 Task: Add Ozery Bakery Snack Buns, Fruit & Grain, Muesli to the cart.
Action: Mouse moved to (800, 301)
Screenshot: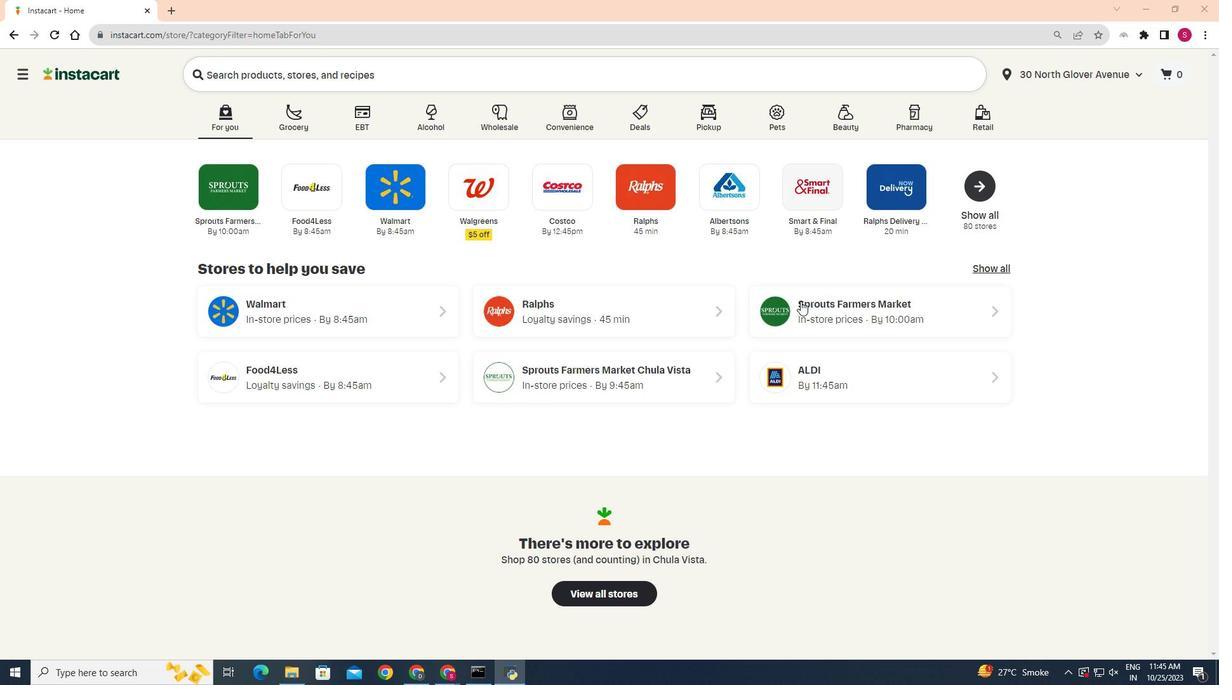 
Action: Mouse pressed left at (800, 301)
Screenshot: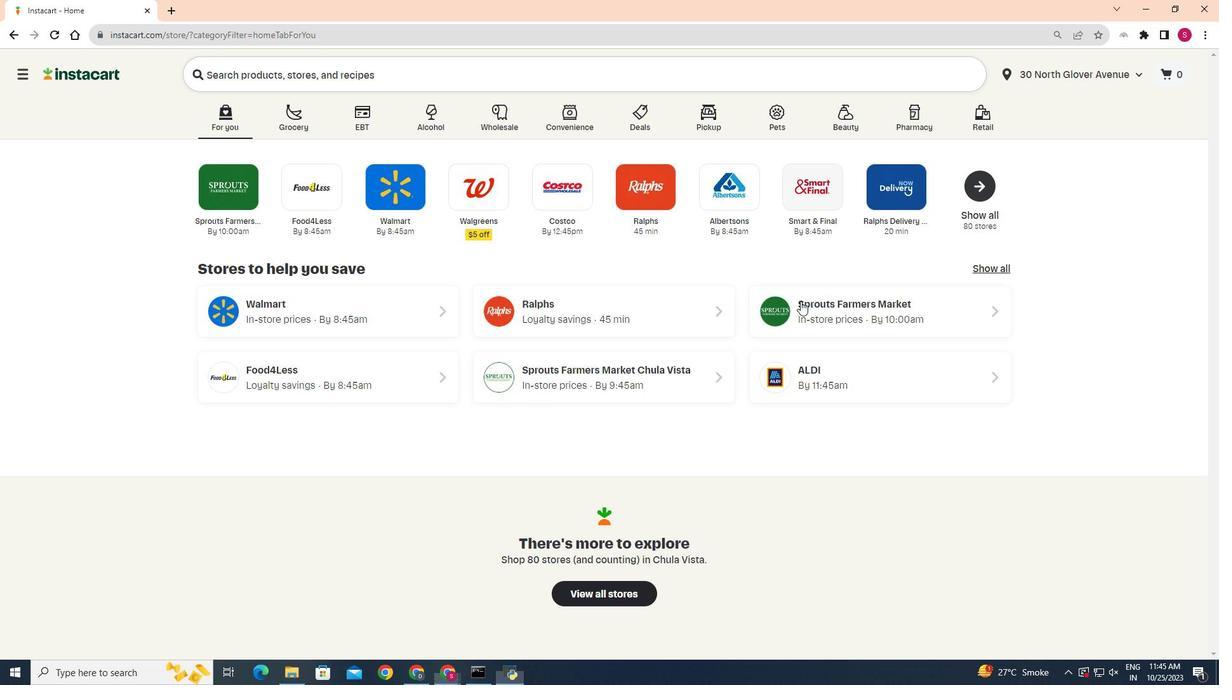 
Action: Mouse moved to (53, 549)
Screenshot: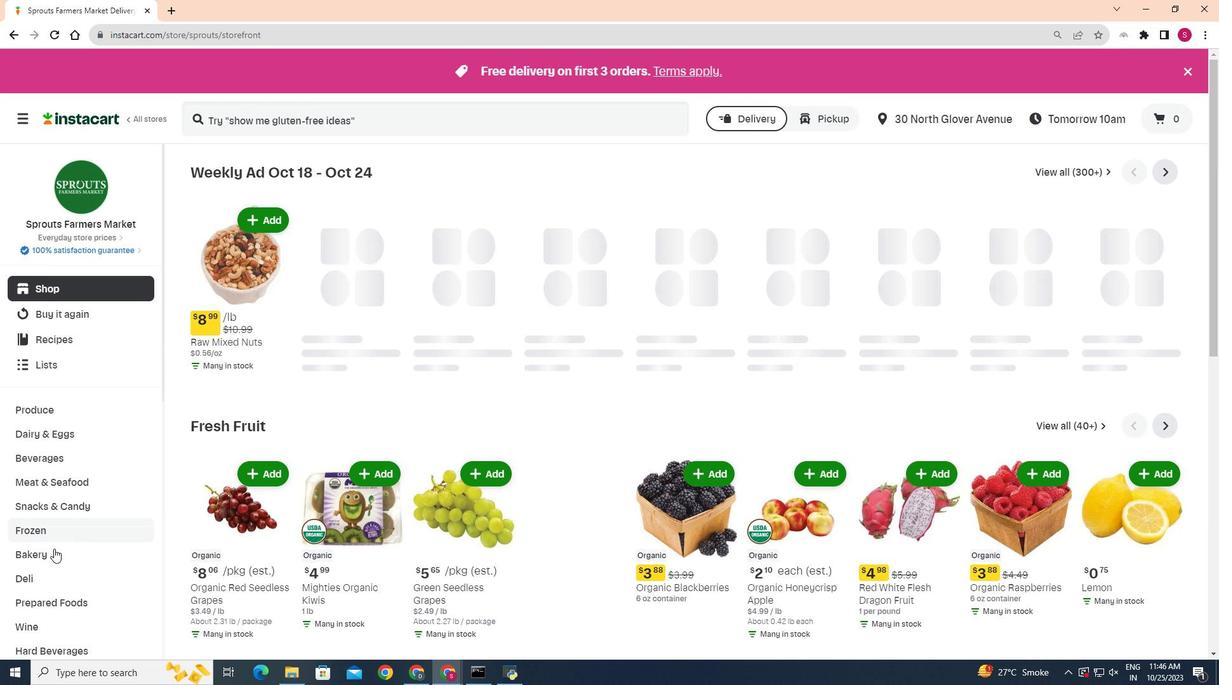 
Action: Mouse pressed left at (53, 549)
Screenshot: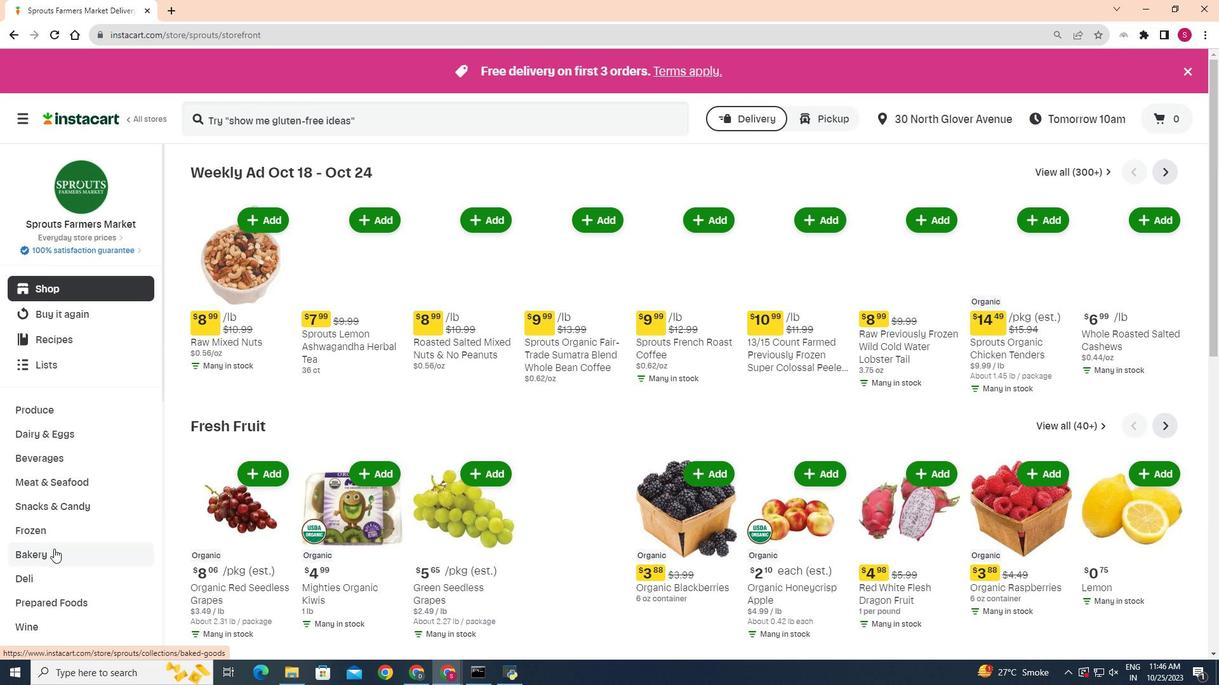 
Action: Mouse moved to (332, 203)
Screenshot: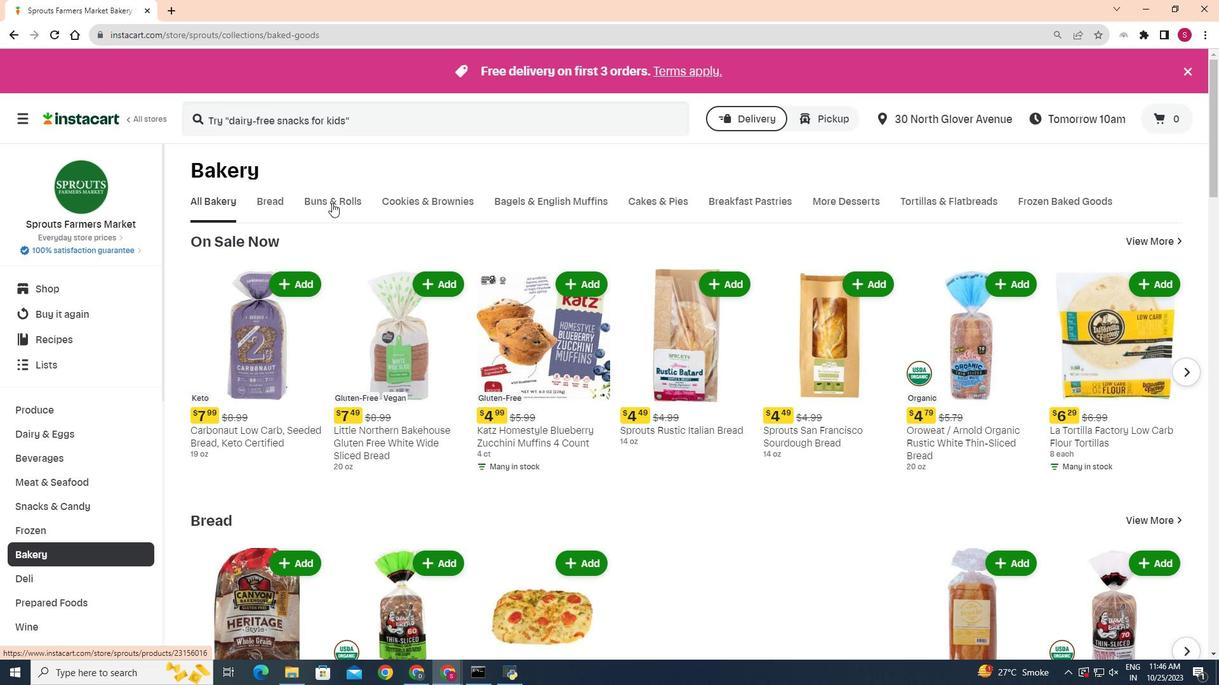 
Action: Mouse pressed left at (332, 203)
Screenshot: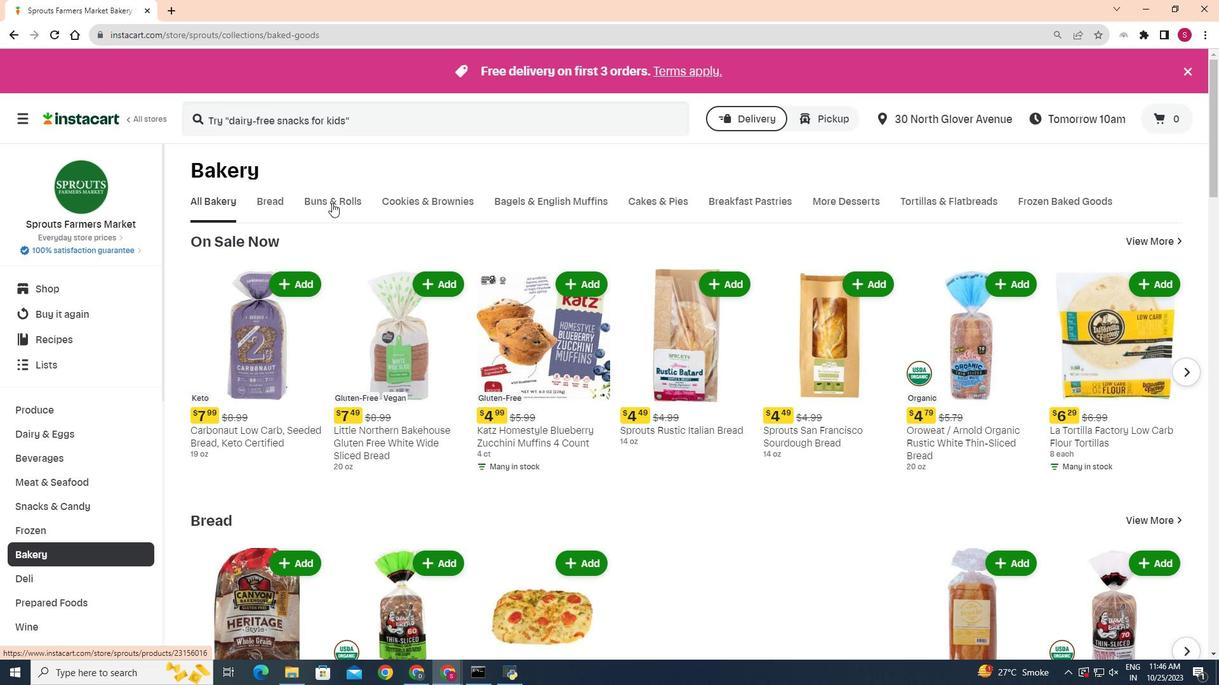 
Action: Mouse moved to (527, 250)
Screenshot: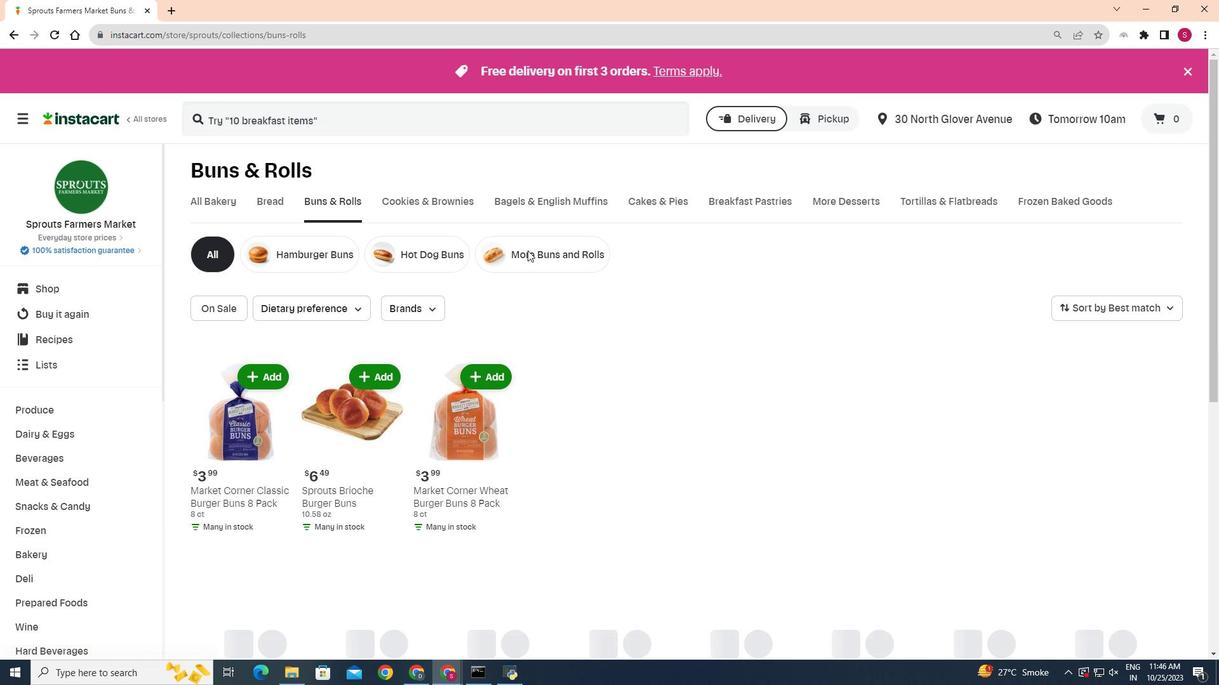 
Action: Mouse pressed left at (527, 250)
Screenshot: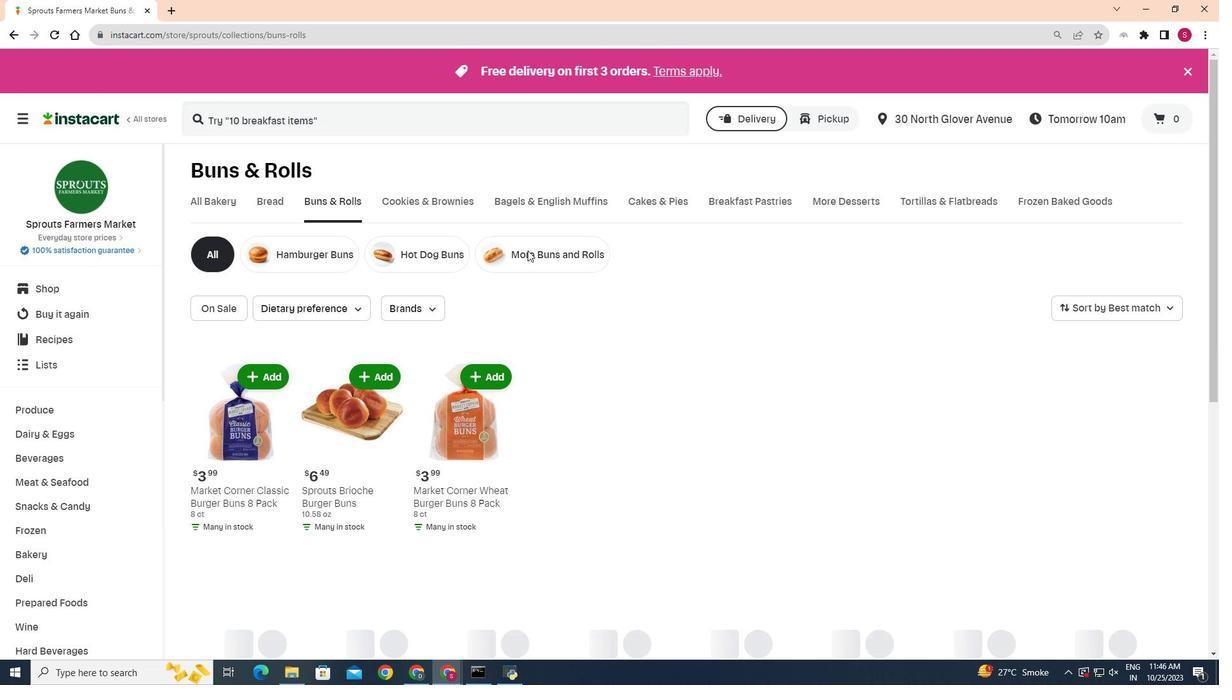 
Action: Mouse moved to (702, 278)
Screenshot: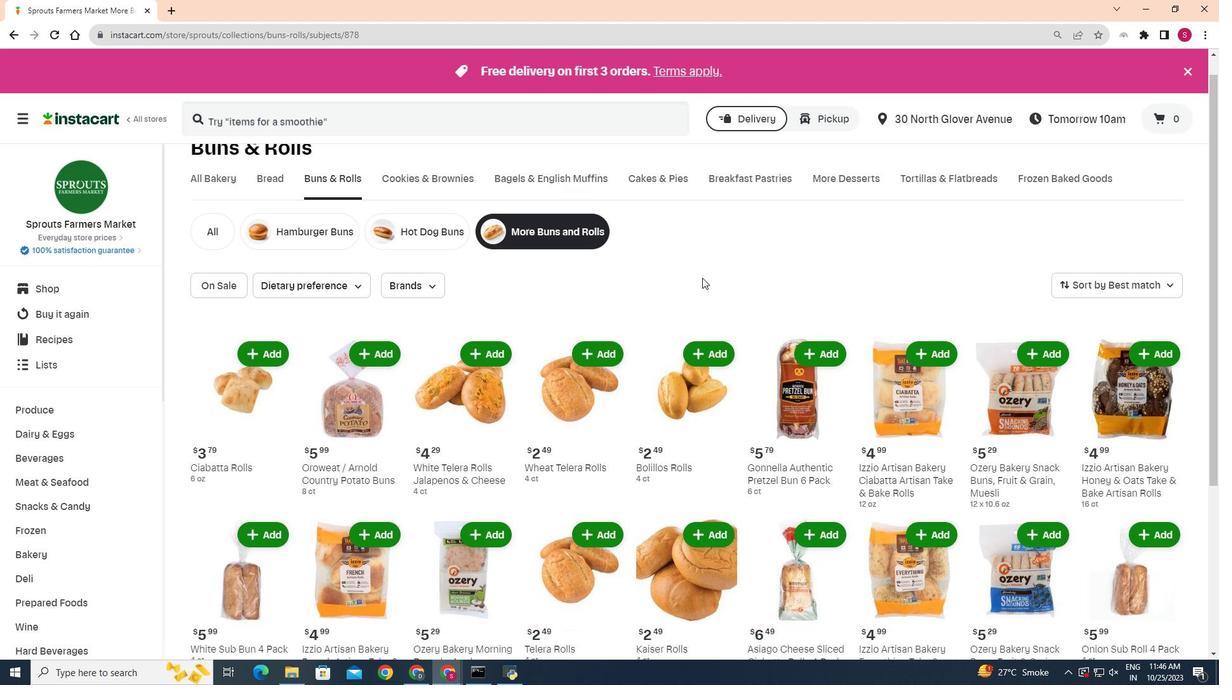 
Action: Mouse scrolled (702, 277) with delta (0, 0)
Screenshot: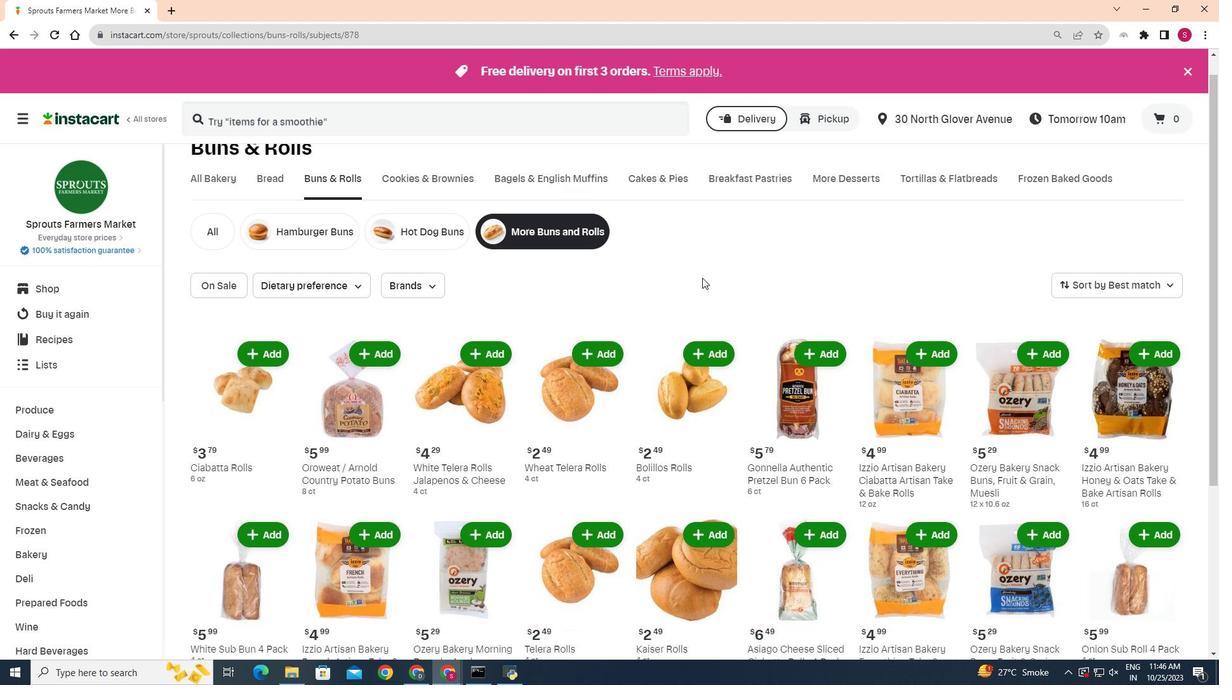 
Action: Mouse scrolled (702, 277) with delta (0, 0)
Screenshot: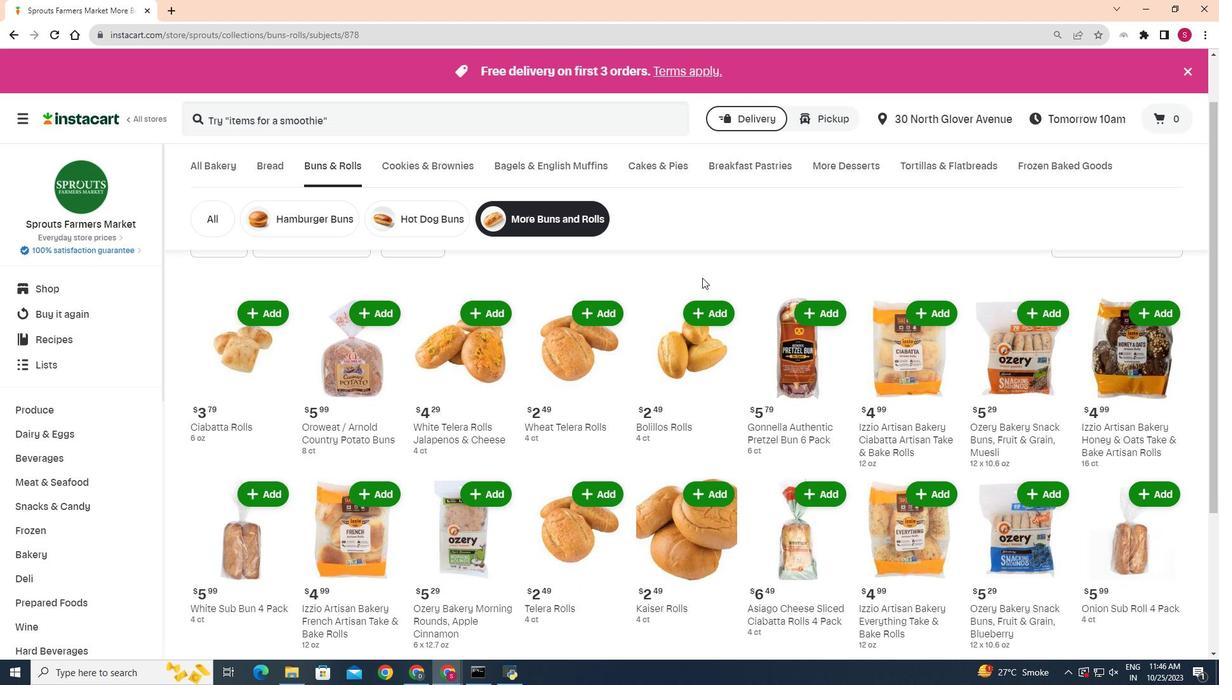 
Action: Mouse scrolled (702, 278) with delta (0, 0)
Screenshot: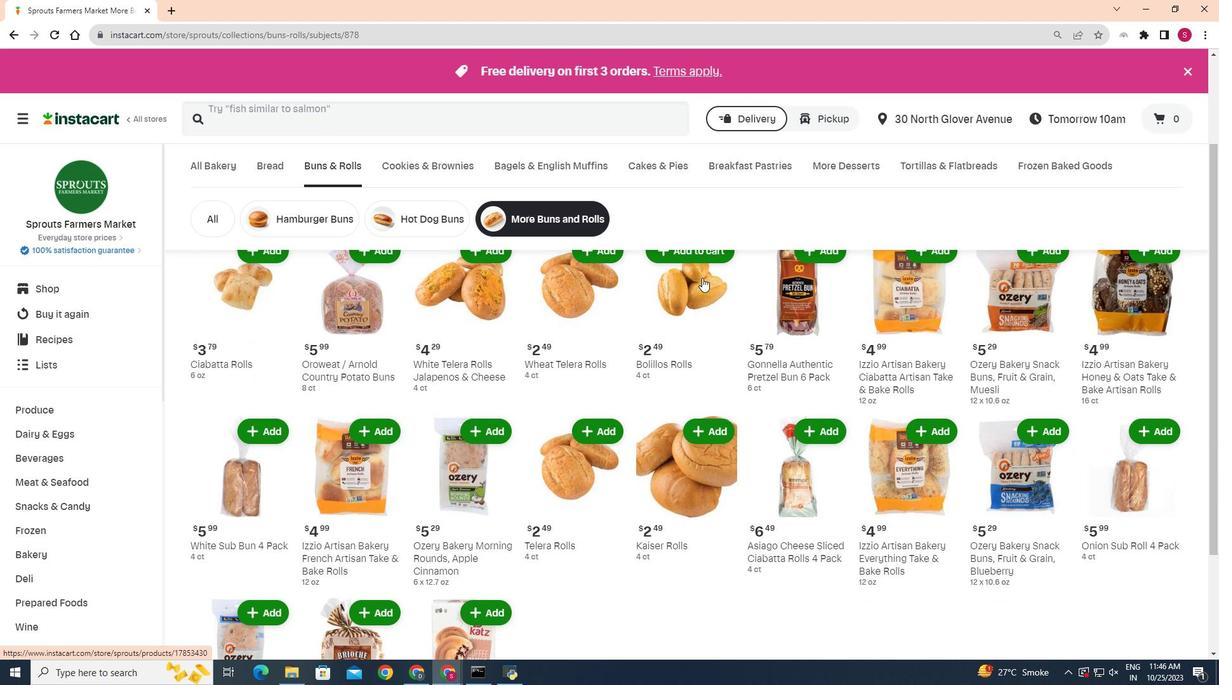 
Action: Mouse moved to (1042, 308)
Screenshot: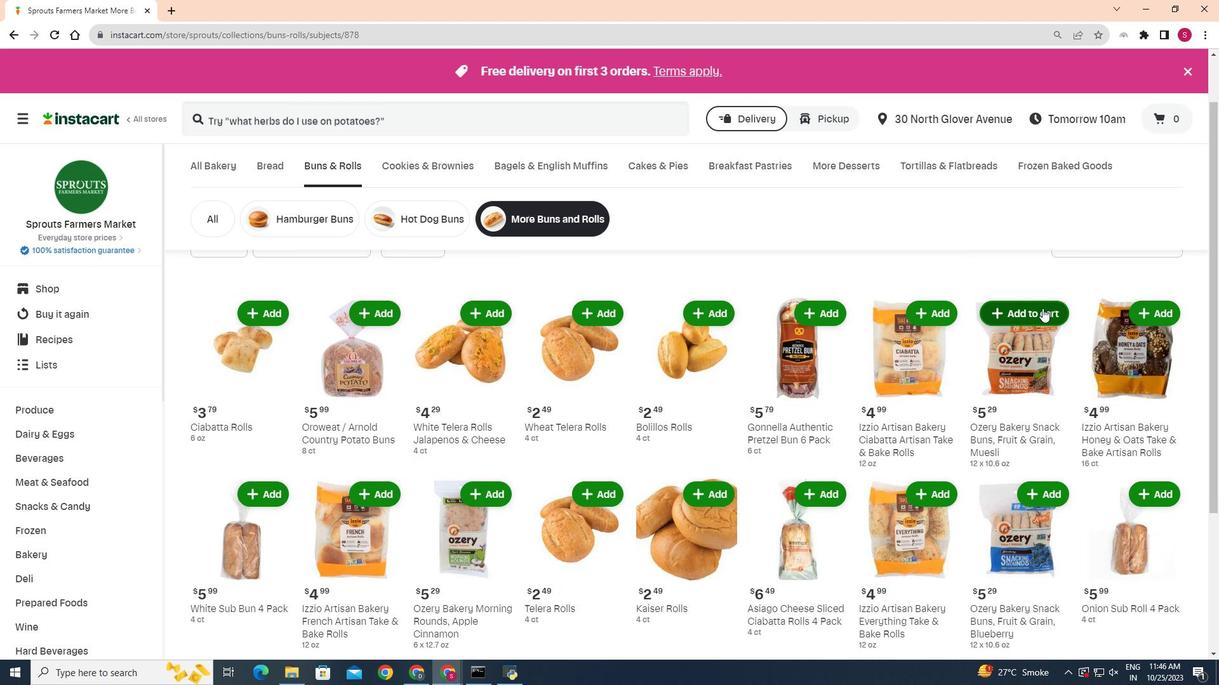 
Action: Mouse pressed left at (1042, 308)
Screenshot: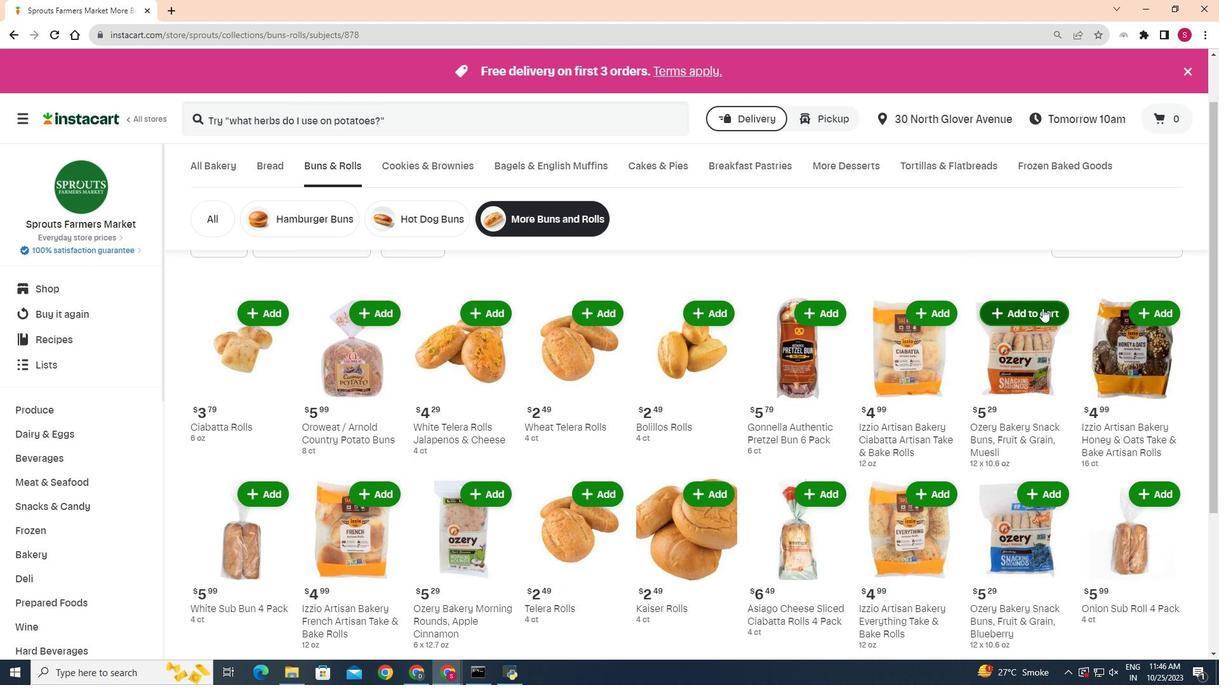 
Action: Mouse moved to (885, 407)
Screenshot: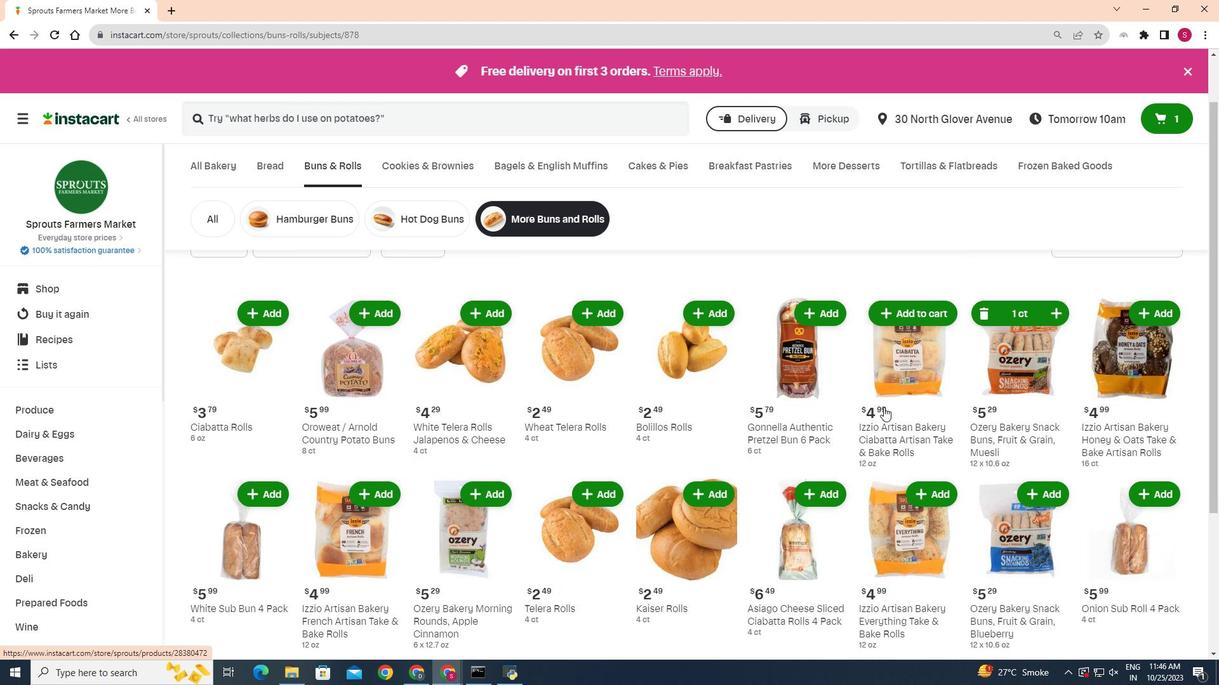 
